 Task: Create New Customer with Customer Name: Plain Jane Trading Company, Billing Address Line1: 535 Junior Avenue, Billing Address Line2:  Duluth, Billing Address Line3:  Georgia 30097, Cell Number: 646-231-5082
Action: Mouse moved to (165, 28)
Screenshot: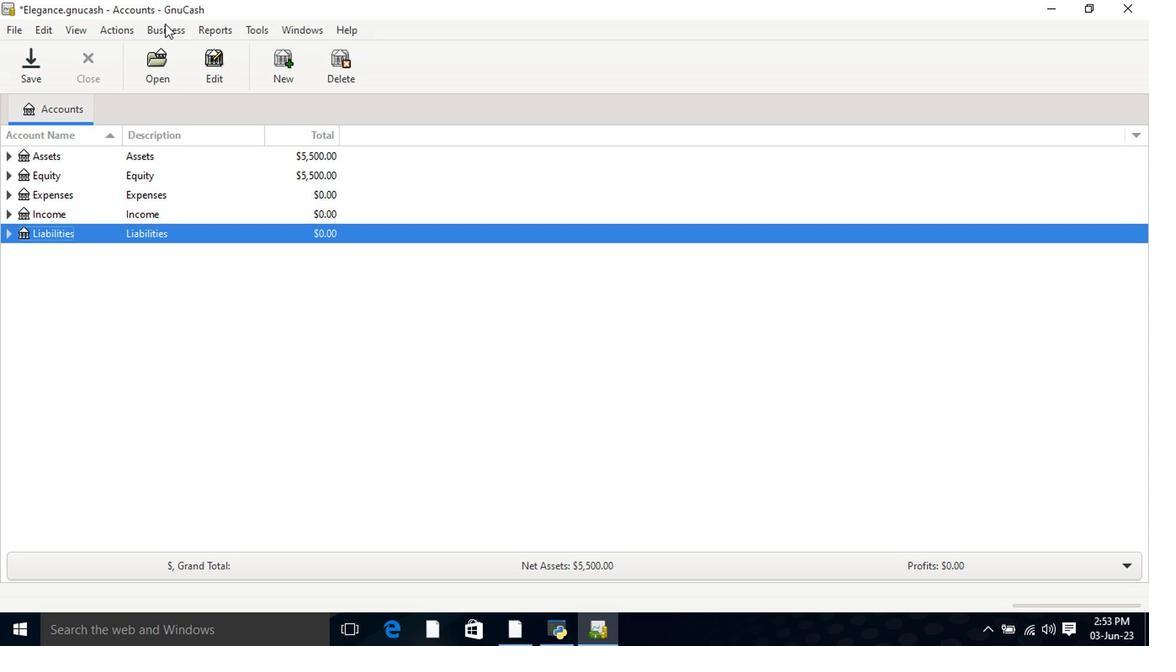 
Action: Mouse pressed left at (165, 28)
Screenshot: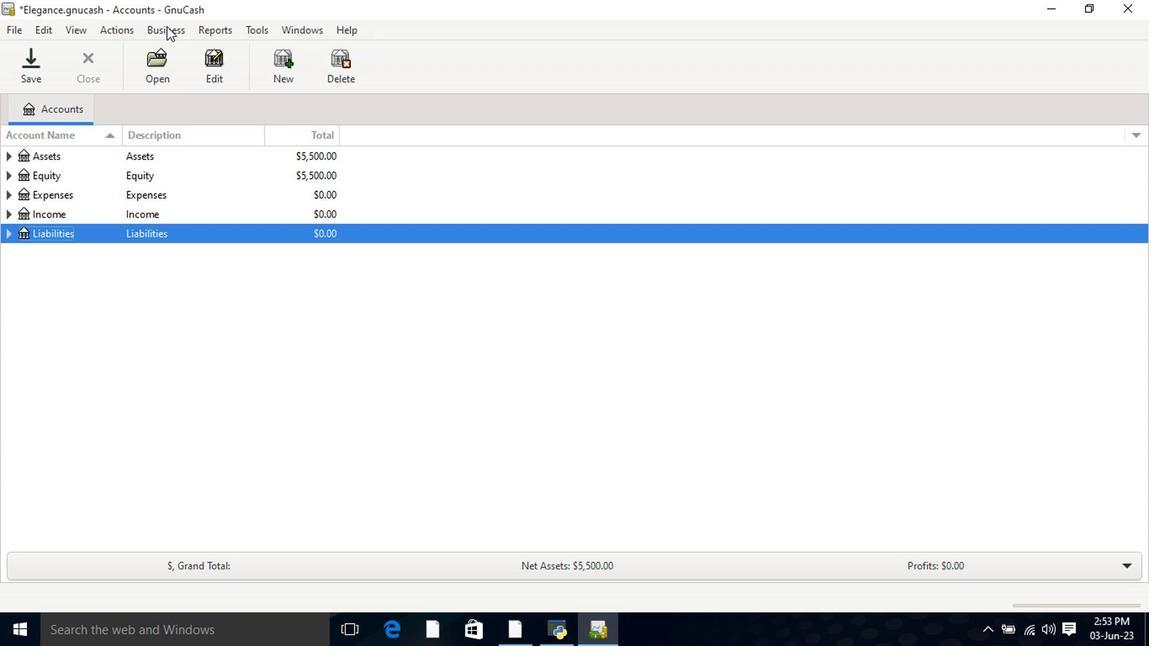 
Action: Mouse moved to (183, 46)
Screenshot: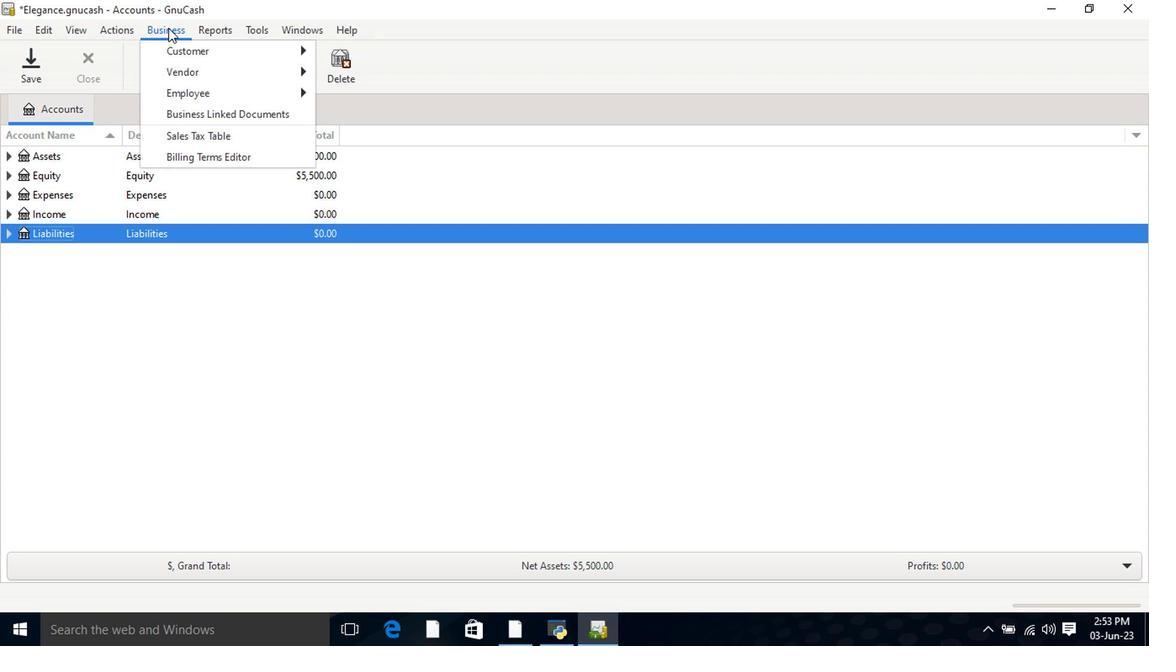 
Action: Mouse pressed left at (183, 46)
Screenshot: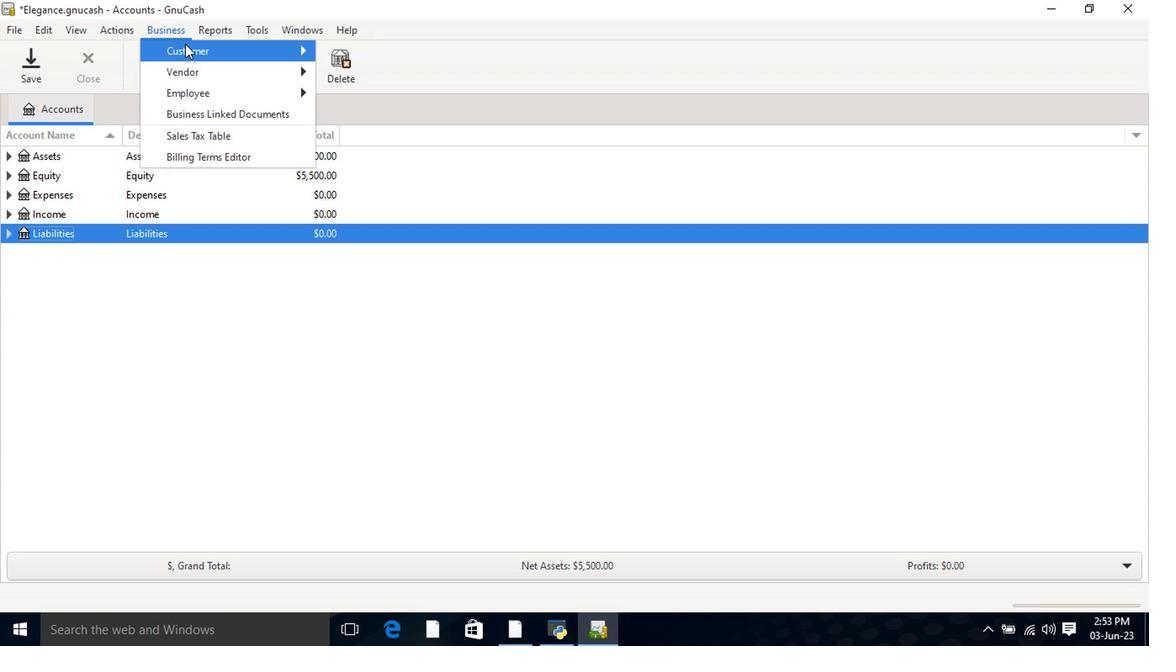 
Action: Mouse moved to (352, 70)
Screenshot: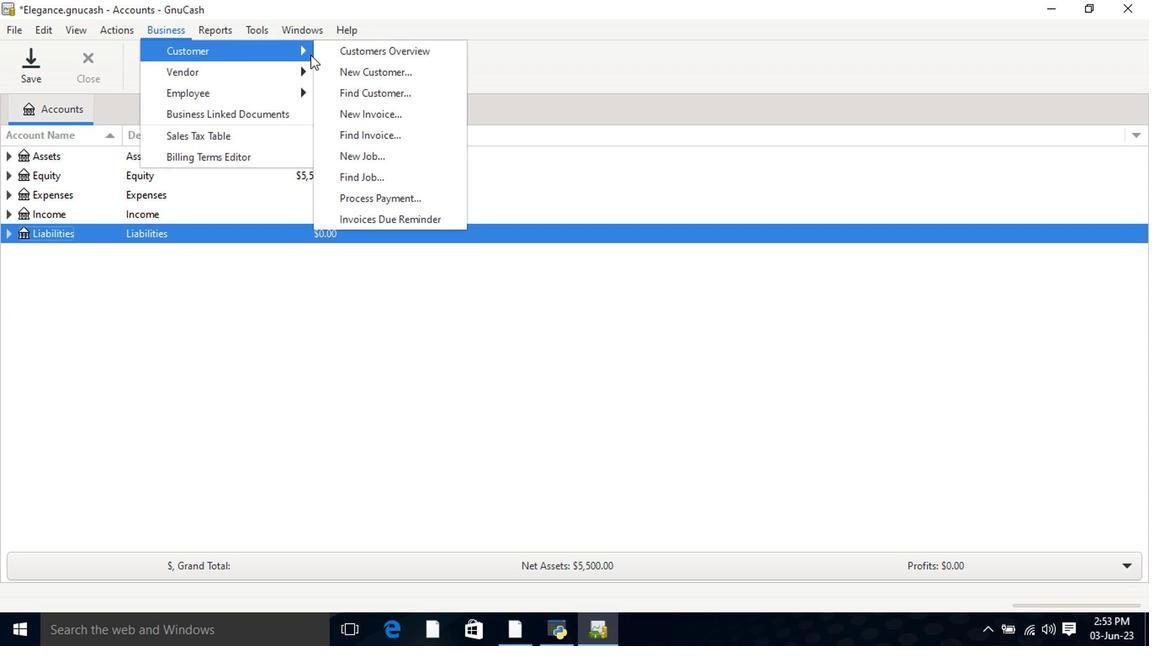 
Action: Mouse pressed left at (352, 70)
Screenshot: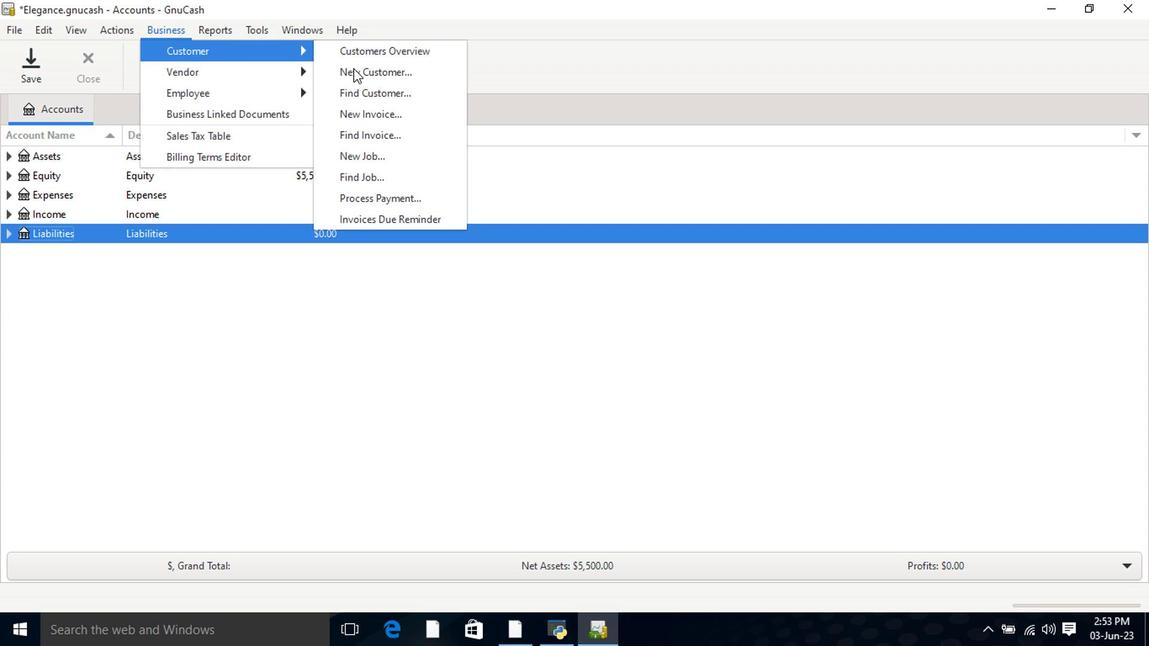 
Action: Mouse moved to (561, 184)
Screenshot: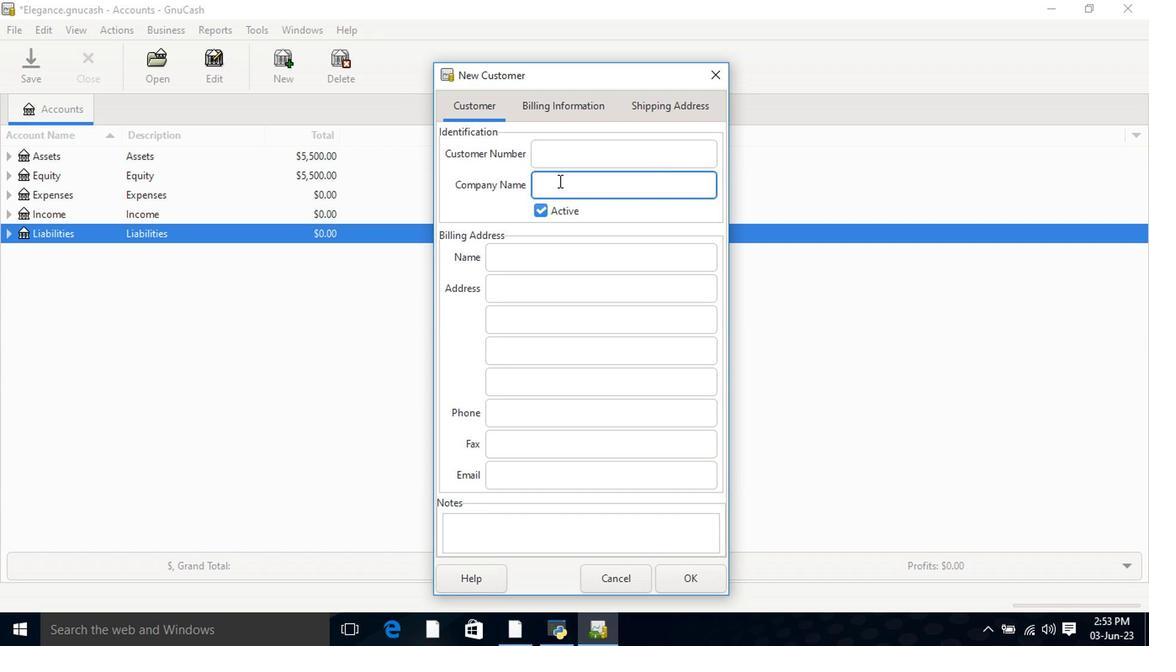 
Action: Key pressed <Key.shift>Plain<Key.space><Key.shift>Jane<Key.space><Key.shift>Trading<Key.space><Key.shift>Company<Key.tab><Key.tab><Key.tab>535<Key.space><Key.shift>Junior<Key.space><Key.shift>Avebu<Key.backspace><Key.backspace>nue<Key.tab><Key.tab><Key.shift><Key.tab><Key.shift>Duluth<Key.tab><Key.shift>Georgia<Key.space>30097<Key.tab><Key.tab>646-231-5082
Screenshot: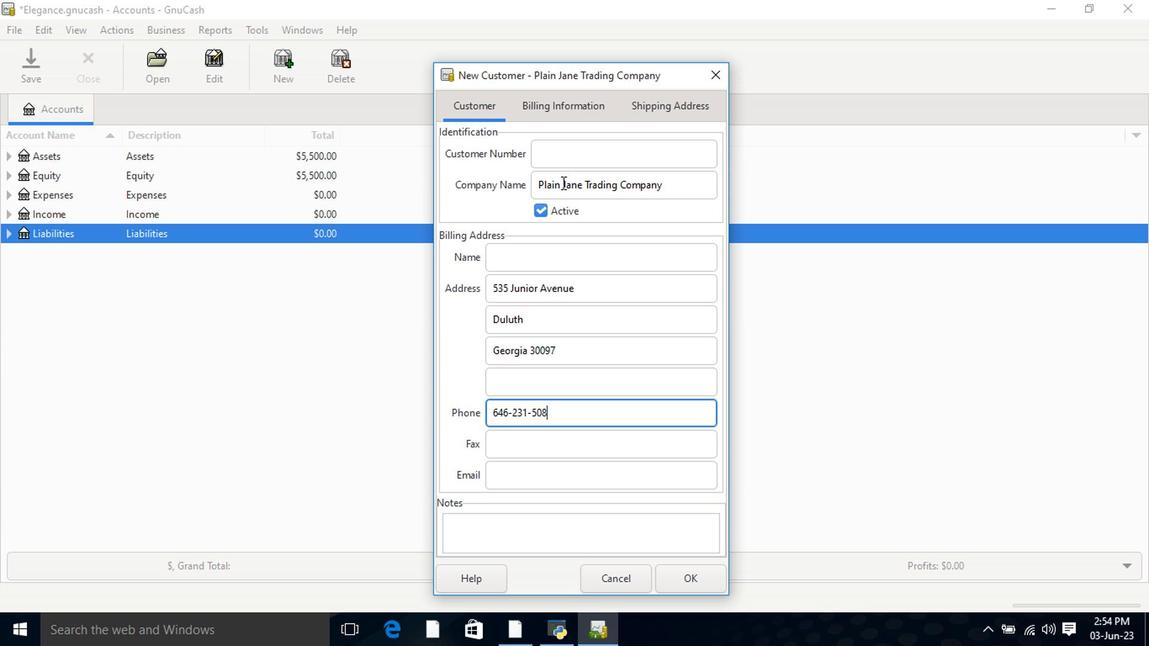 
Action: Mouse moved to (539, 110)
Screenshot: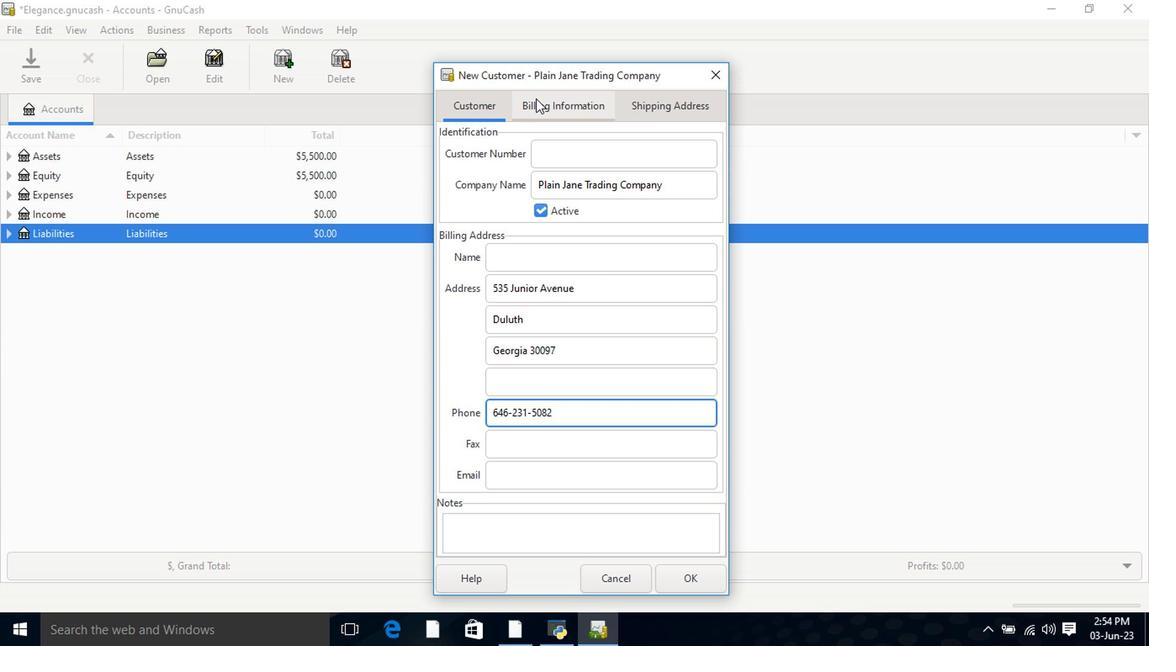 
Action: Mouse pressed left at (539, 110)
Screenshot: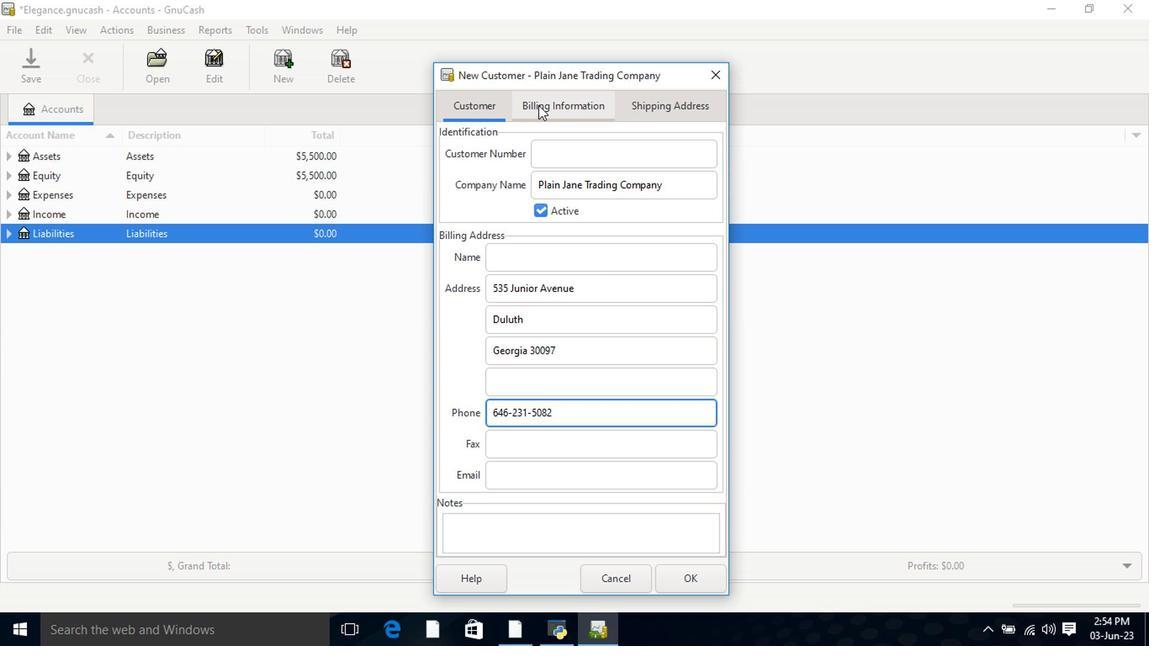 
Action: Mouse moved to (489, 105)
Screenshot: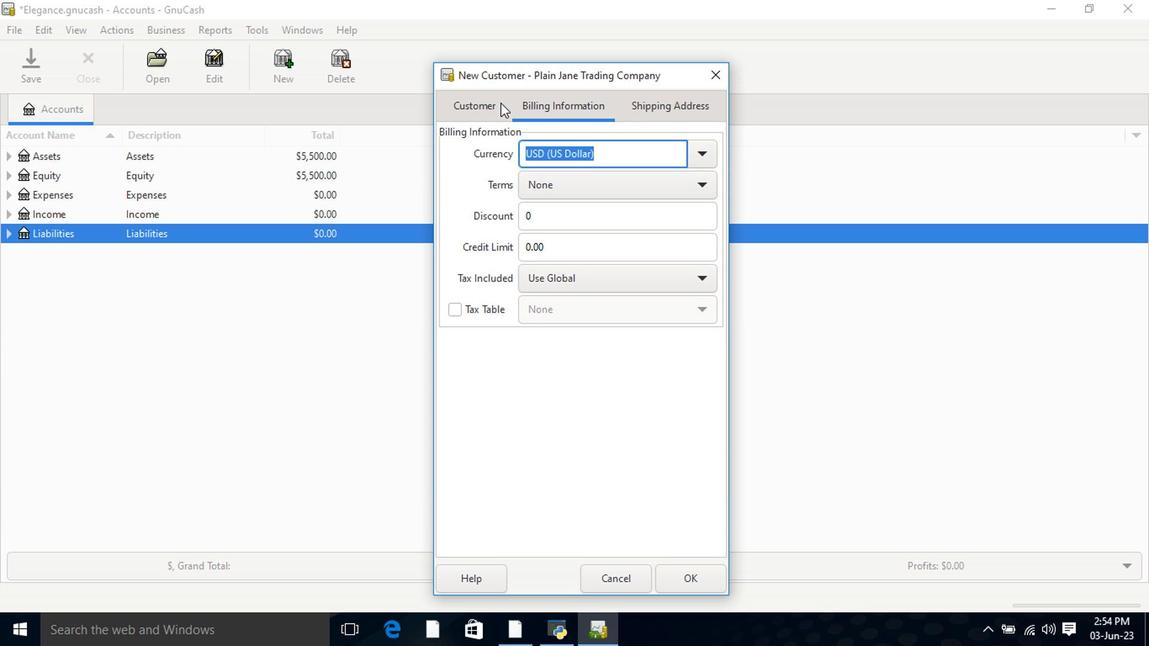 
Action: Mouse pressed left at (489, 105)
Screenshot: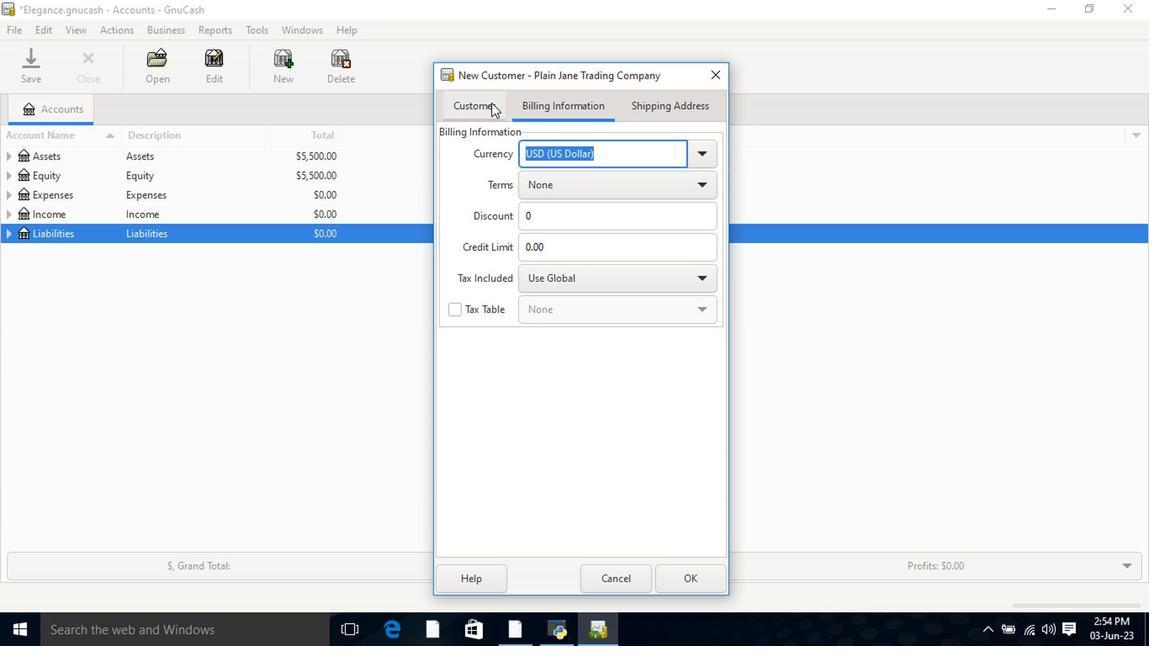 
Action: Mouse moved to (595, 105)
Screenshot: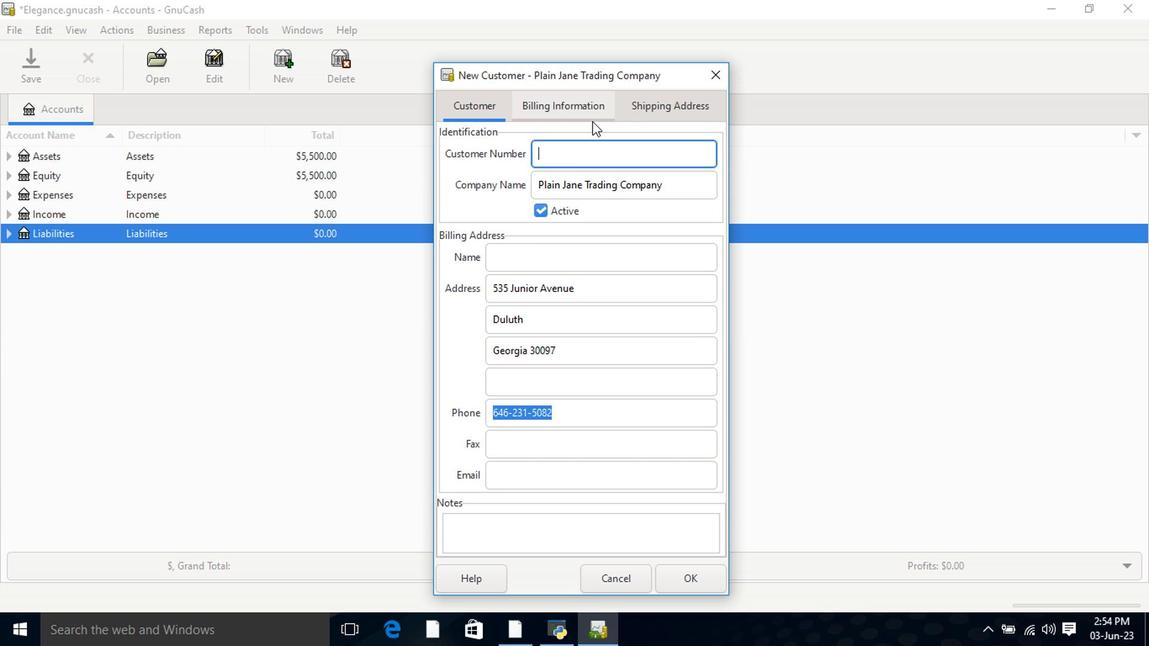 
Action: Mouse pressed left at (595, 105)
Screenshot: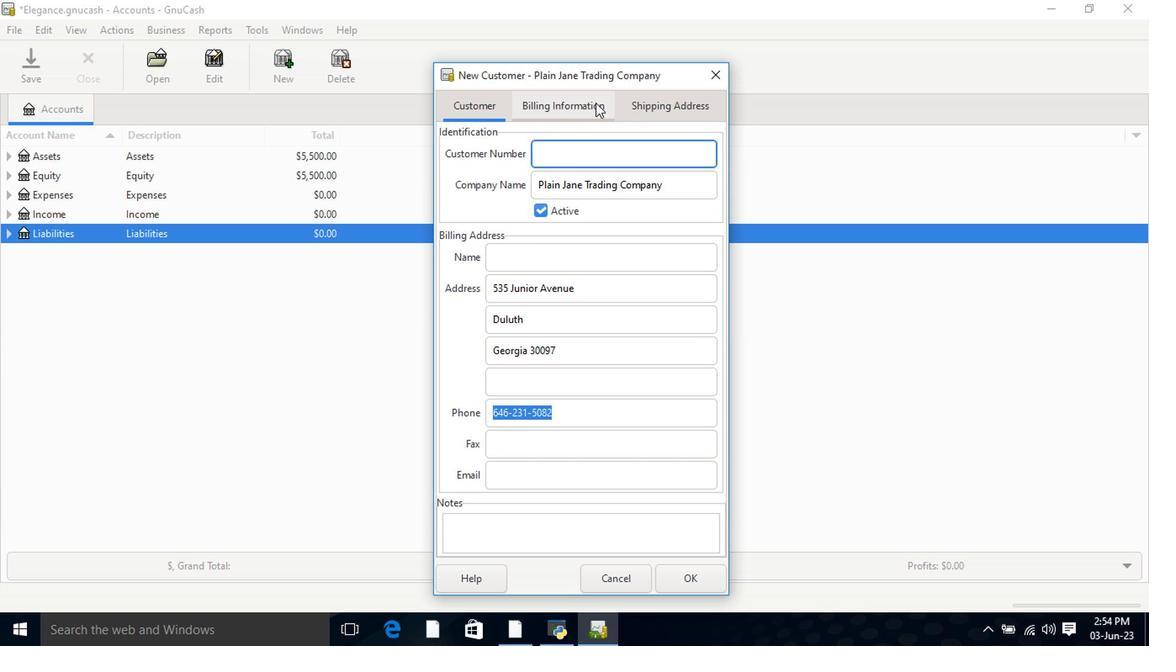 
Action: Mouse moved to (677, 109)
Screenshot: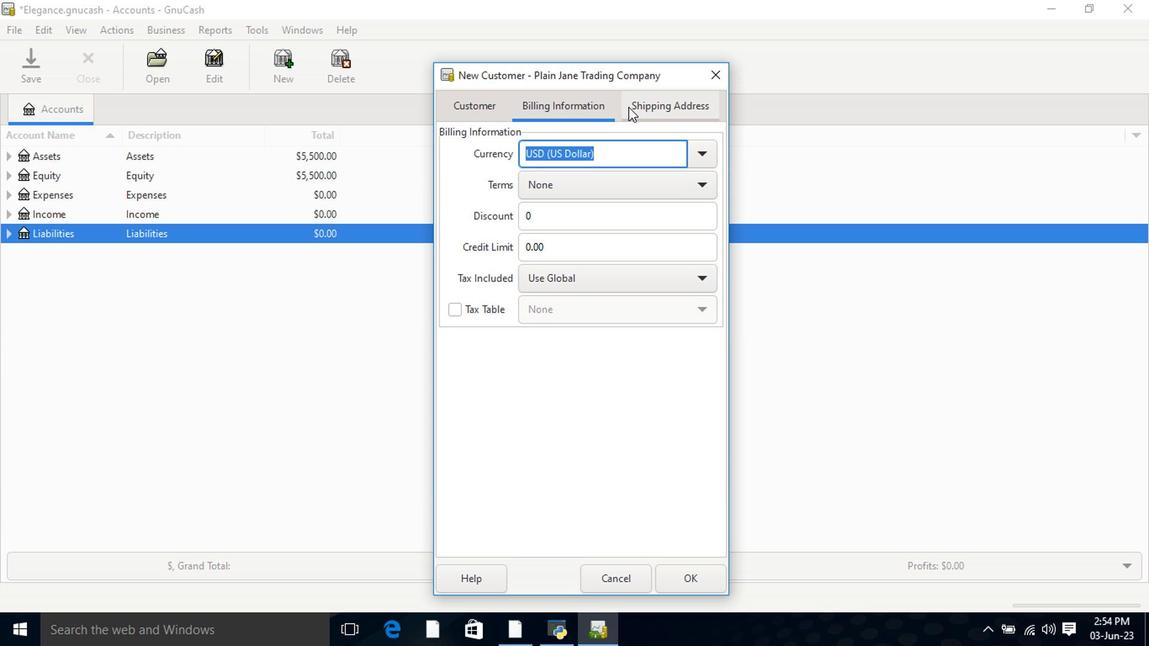 
Action: Mouse pressed left at (677, 109)
Screenshot: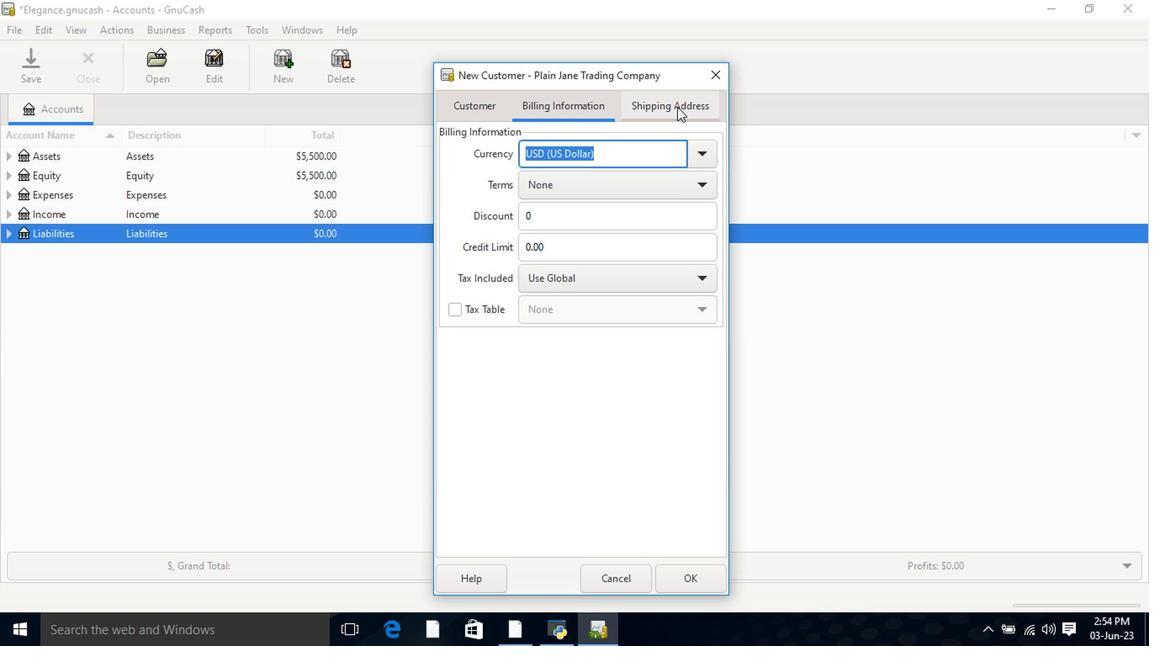 
Action: Mouse moved to (675, 585)
Screenshot: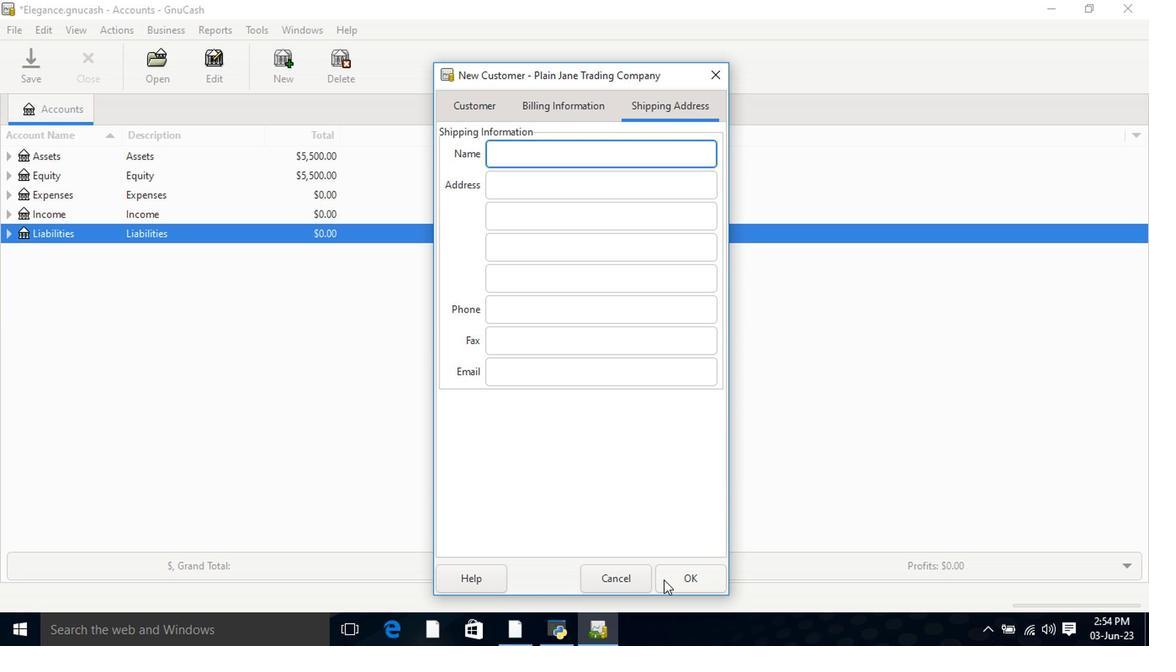
Action: Mouse pressed left at (675, 585)
Screenshot: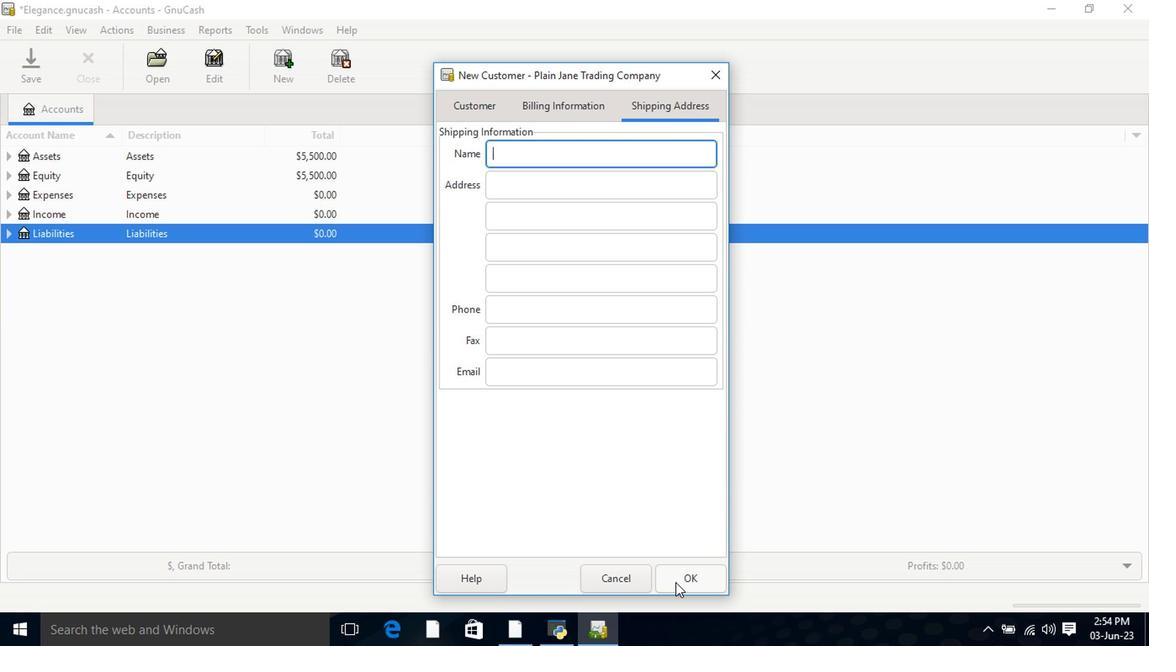 
Action: Mouse moved to (675, 585)
Screenshot: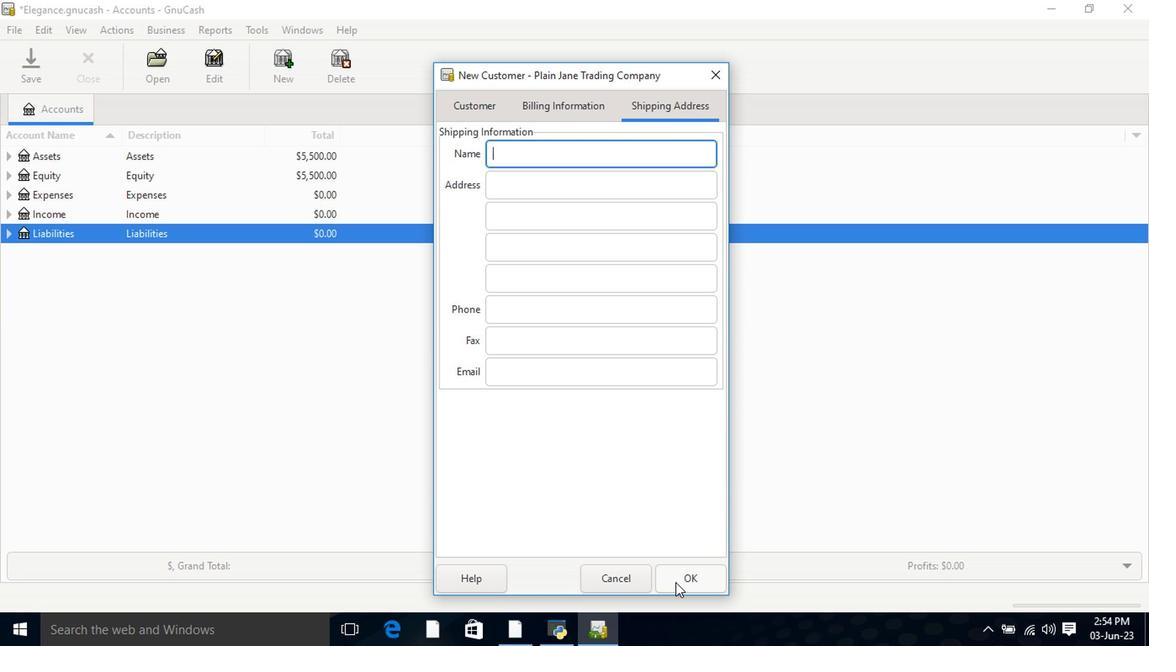 
